 Task: Turn on Toggle balance Effect
Action: Mouse moved to (177, 96)
Screenshot: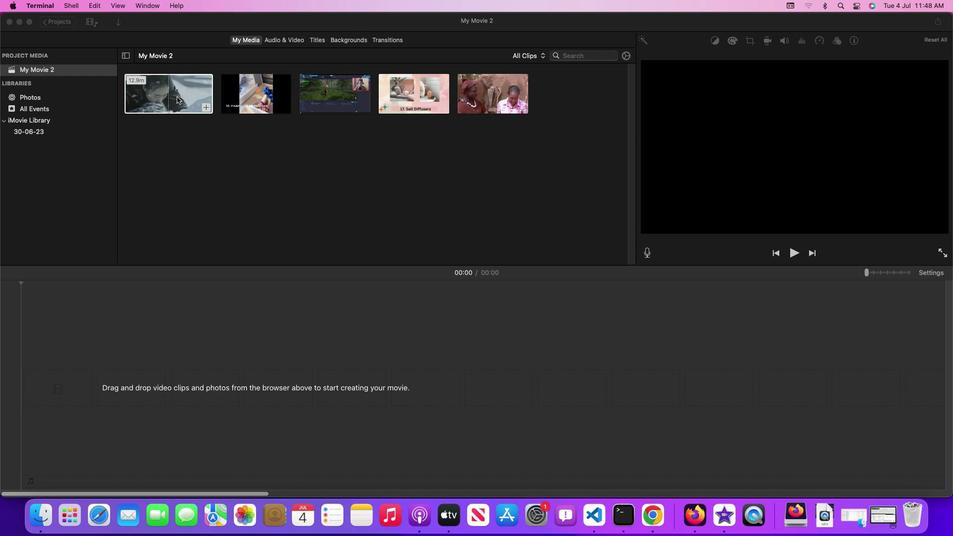 
Action: Mouse pressed left at (177, 96)
Screenshot: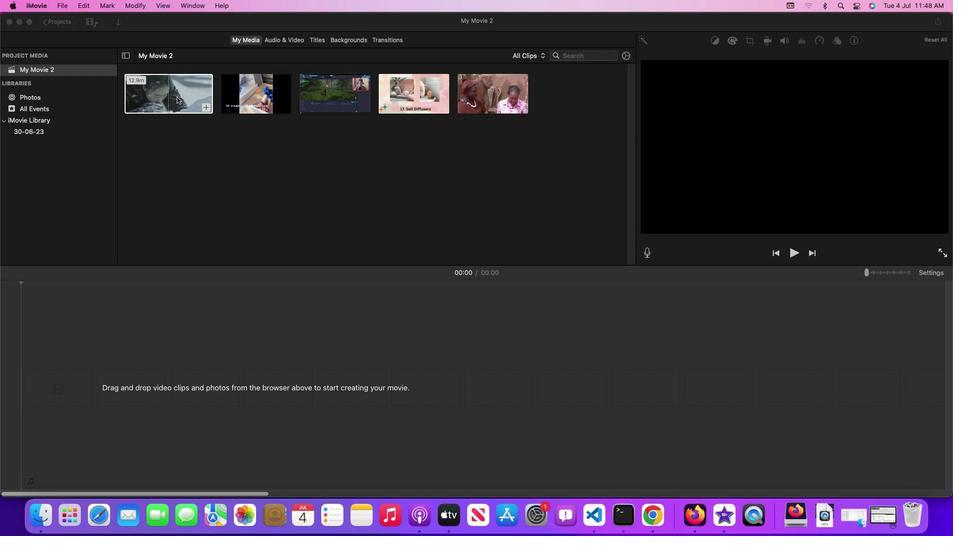 
Action: Mouse moved to (141, 5)
Screenshot: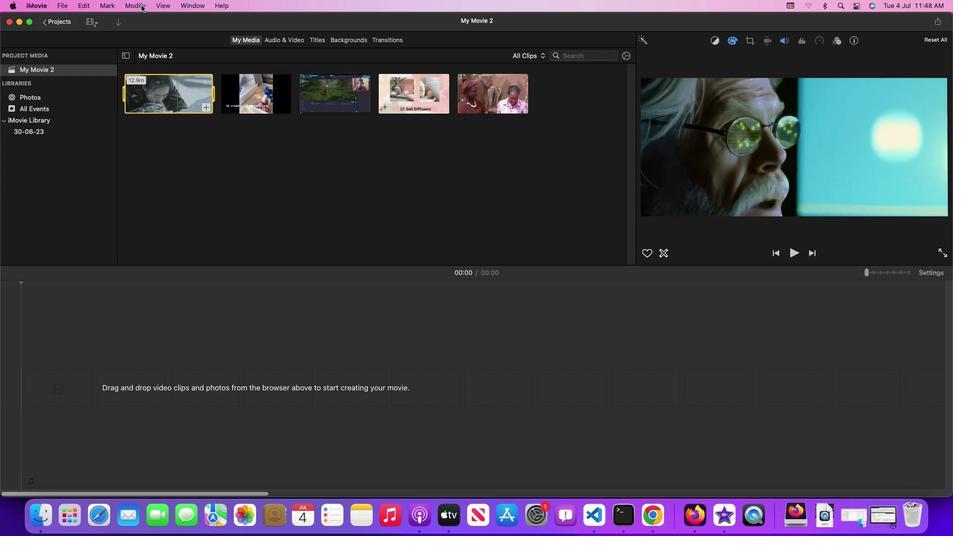 
Action: Mouse pressed left at (141, 5)
Screenshot: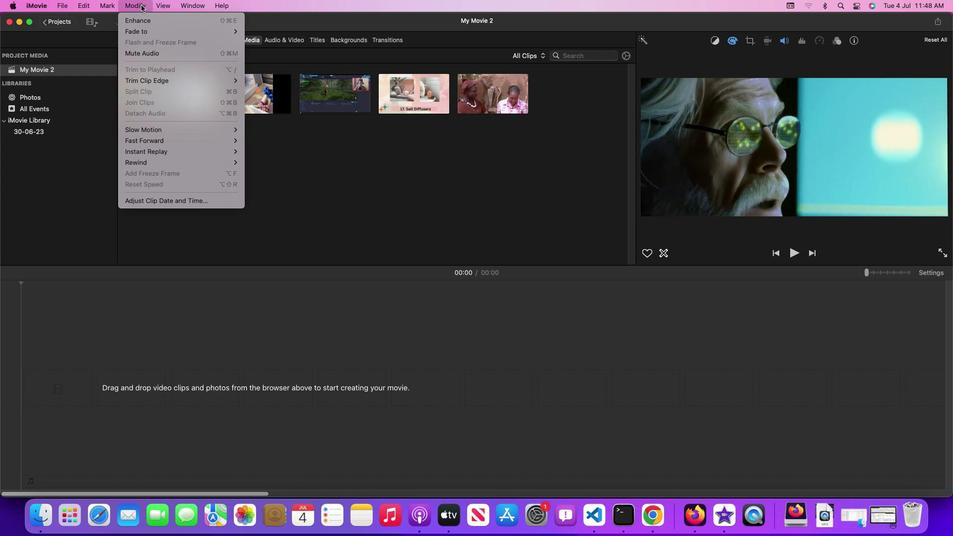 
Action: Mouse moved to (146, 20)
Screenshot: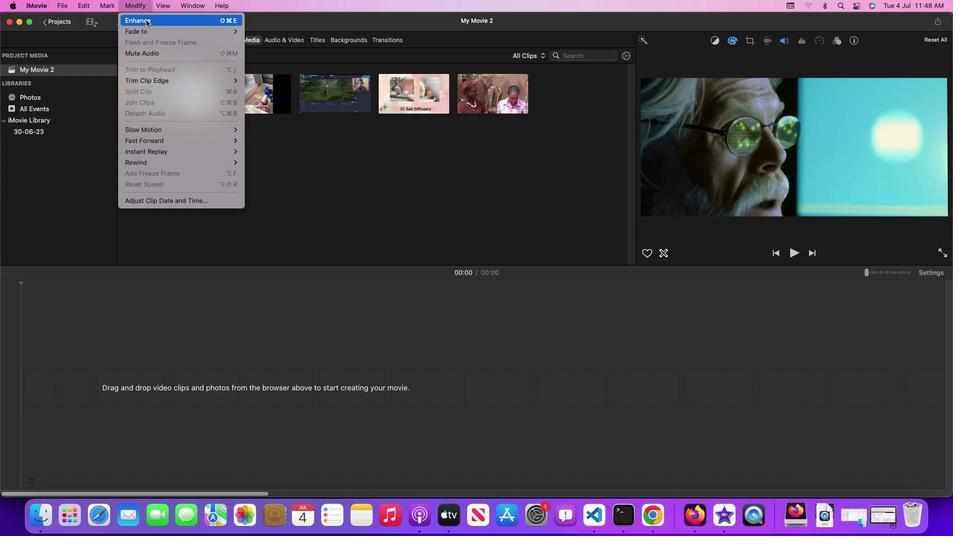 
Action: Mouse pressed left at (146, 20)
Screenshot: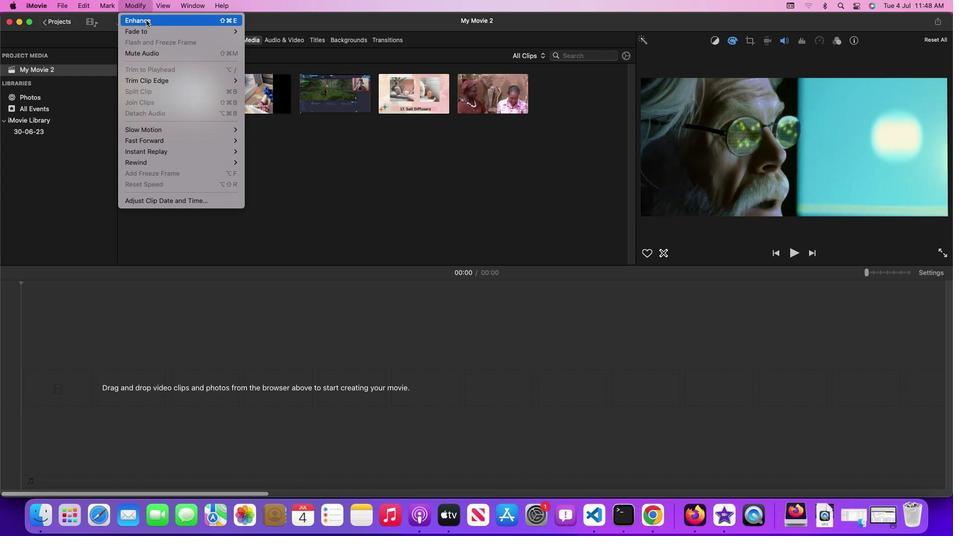 
Action: Mouse moved to (714, 39)
Screenshot: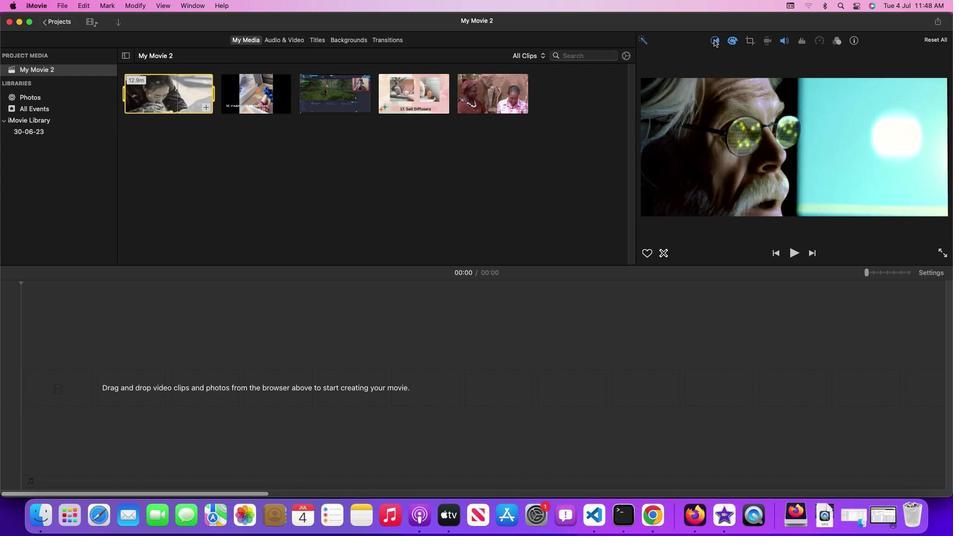 
Action: Mouse pressed left at (714, 39)
Screenshot: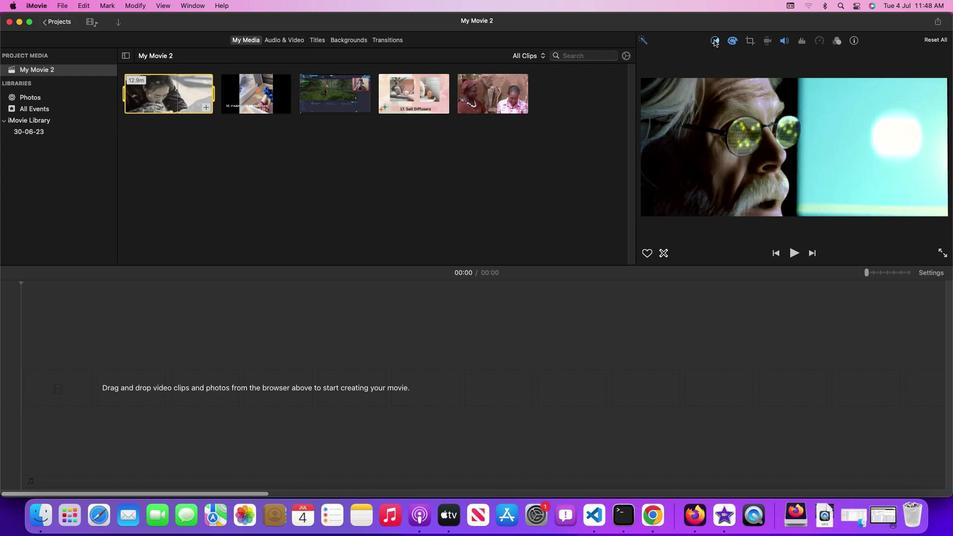 
Action: Mouse moved to (809, 57)
Screenshot: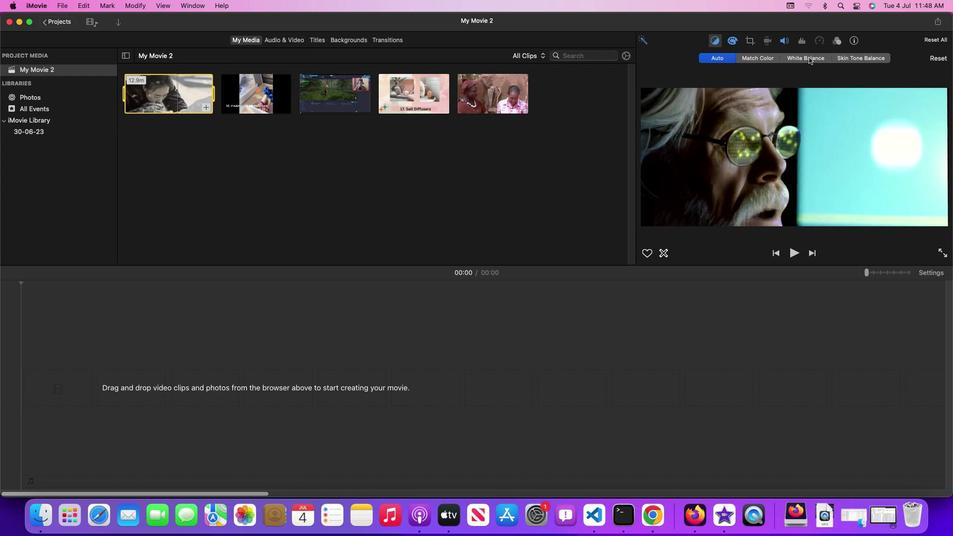 
Action: Mouse pressed left at (809, 57)
Screenshot: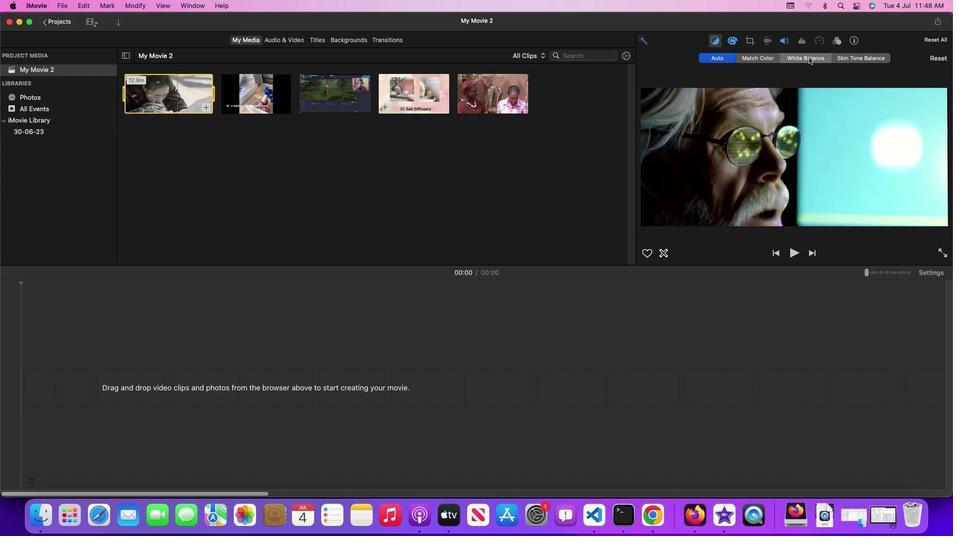 
Action: Mouse moved to (891, 97)
Screenshot: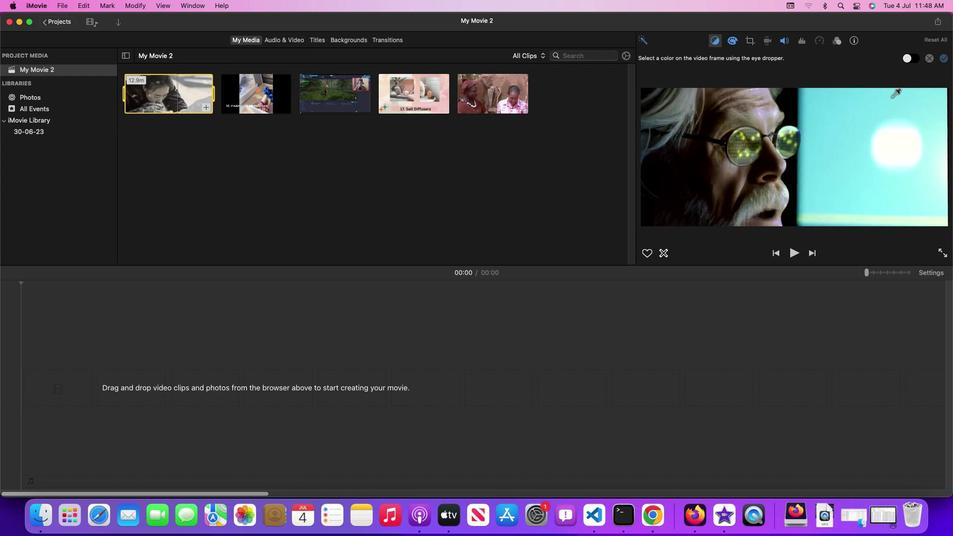 
Action: Mouse pressed left at (891, 97)
Screenshot: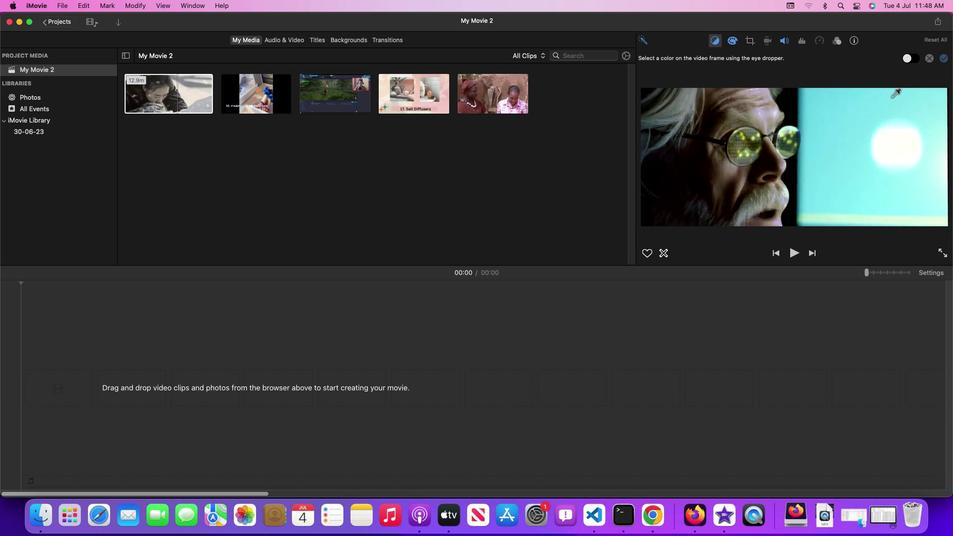 
Action: Mouse moved to (856, 63)
Screenshot: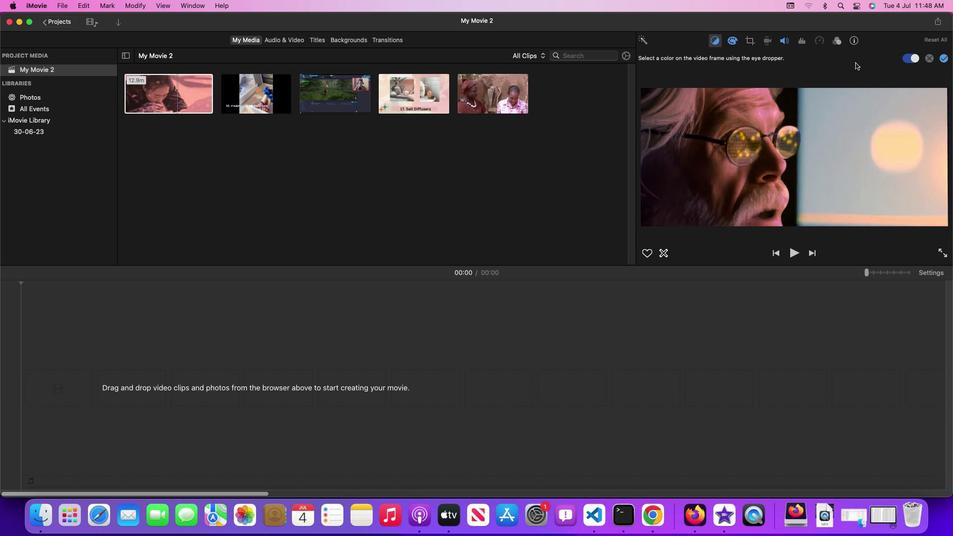 
